 Task: Join the meeting with the help of the meeting code.
Action: Mouse moved to (1007, 100)
Screenshot: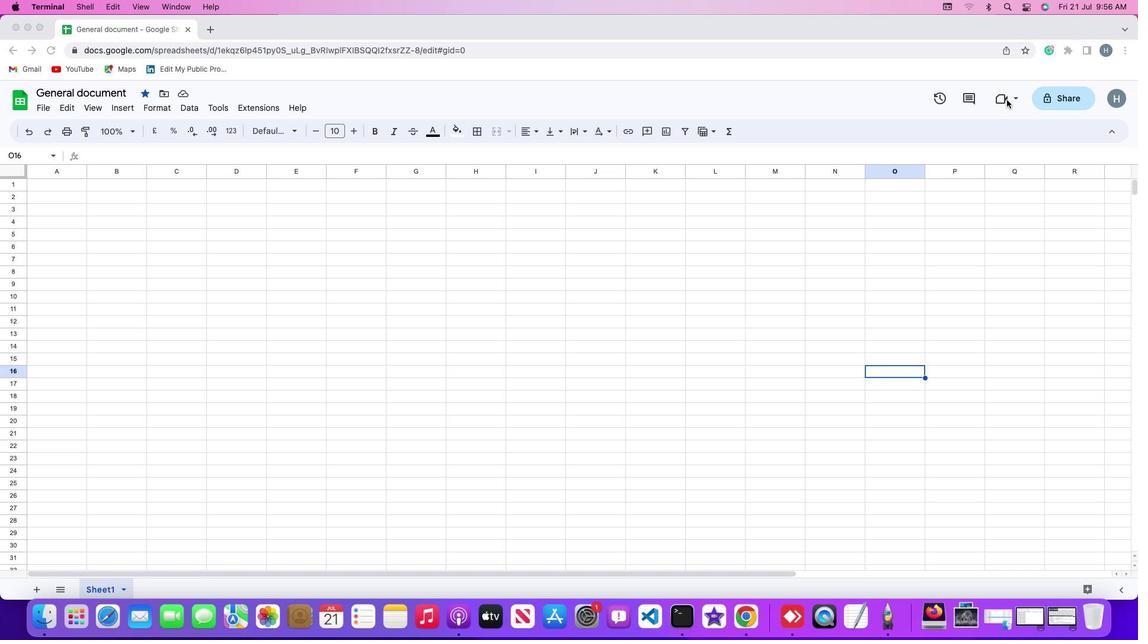
Action: Mouse pressed left at (1007, 100)
Screenshot: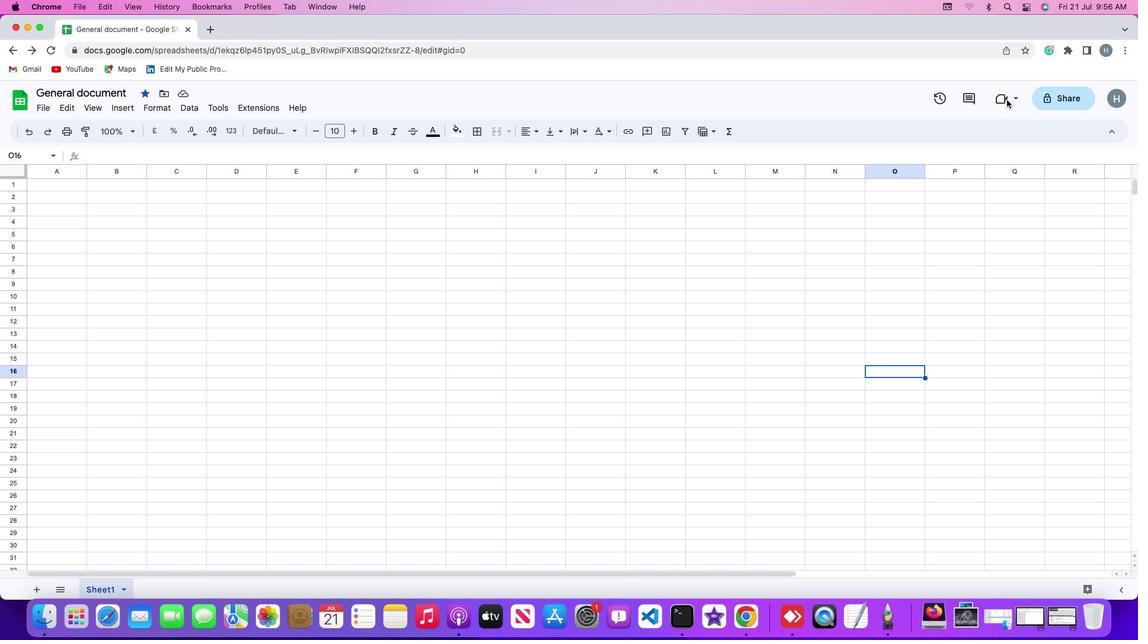 
Action: Mouse moved to (1013, 97)
Screenshot: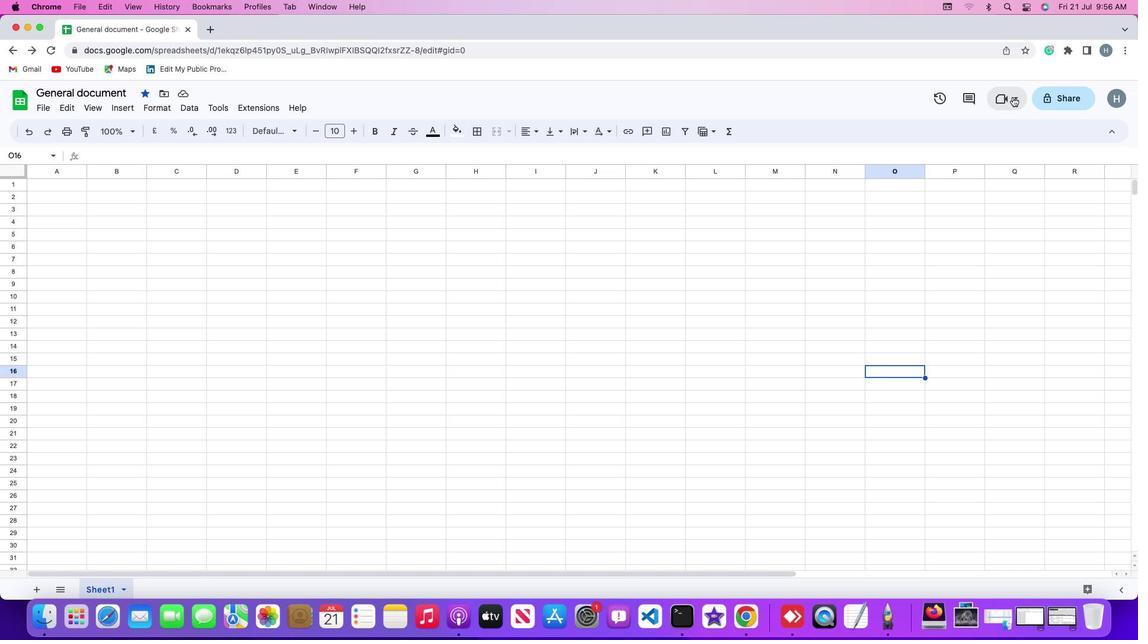 
Action: Mouse pressed left at (1013, 97)
Screenshot: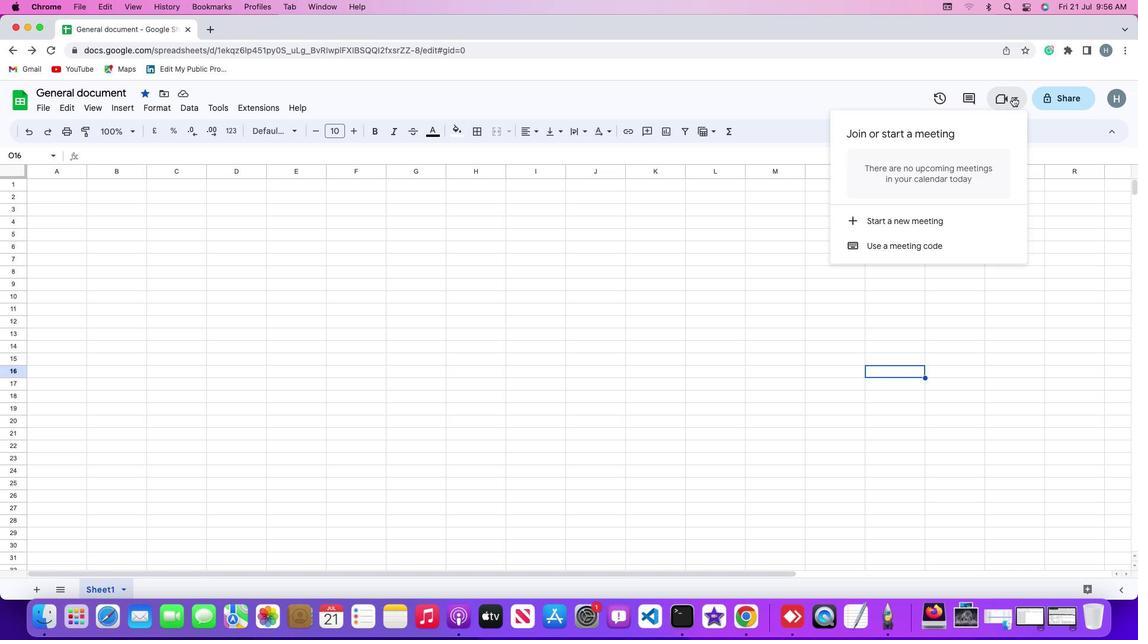
Action: Mouse moved to (917, 248)
Screenshot: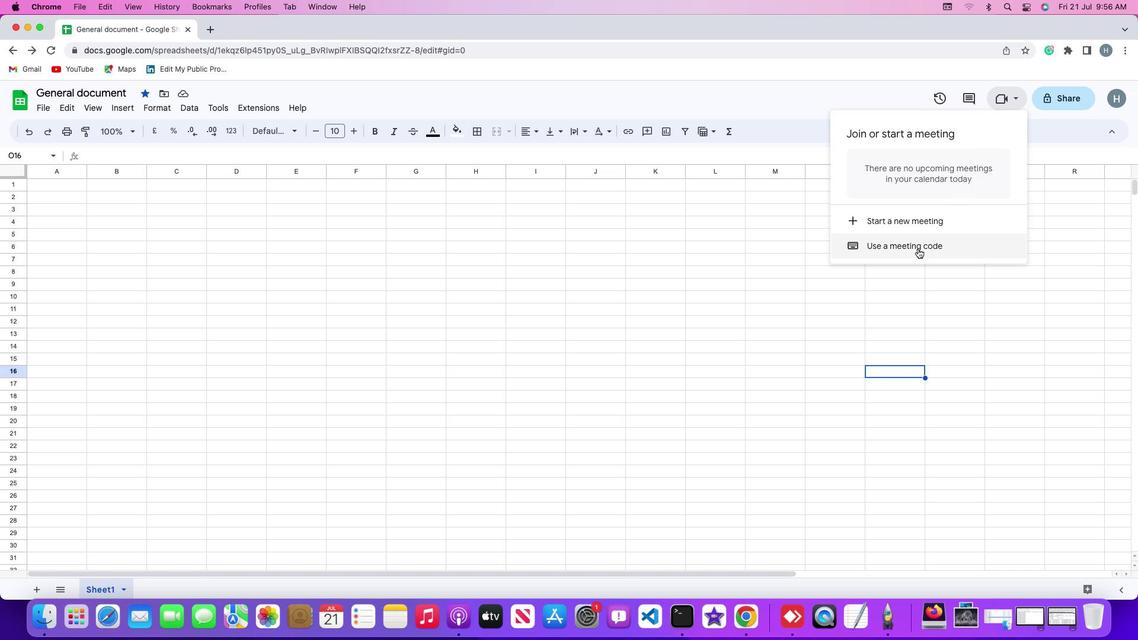 
Action: Mouse pressed left at (917, 248)
Screenshot: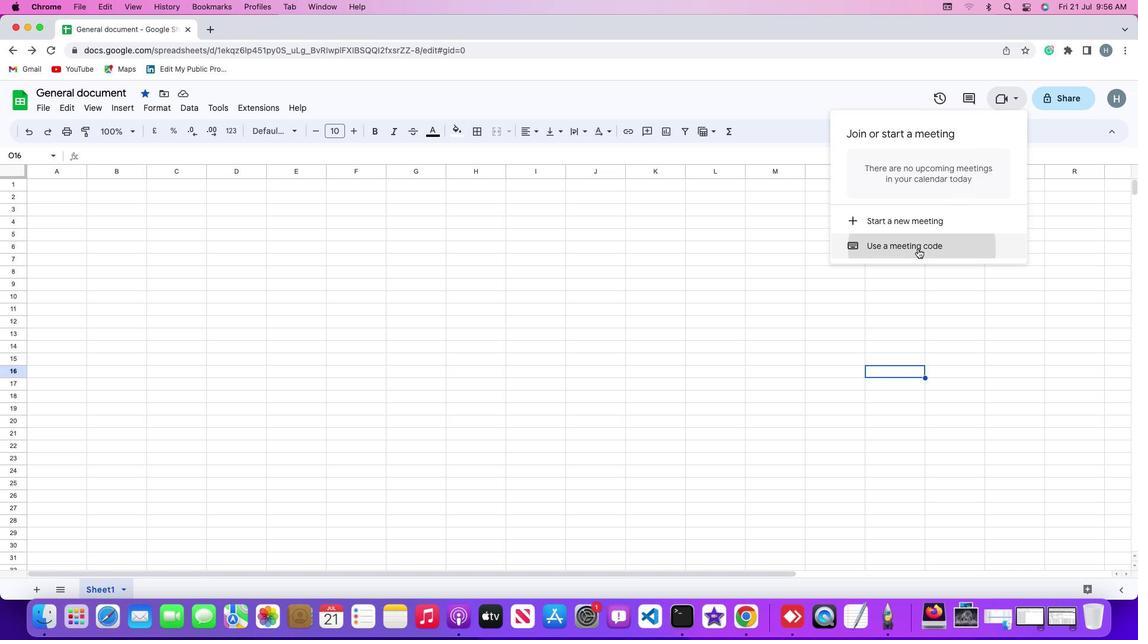
Action: Mouse moved to (919, 213)
Screenshot: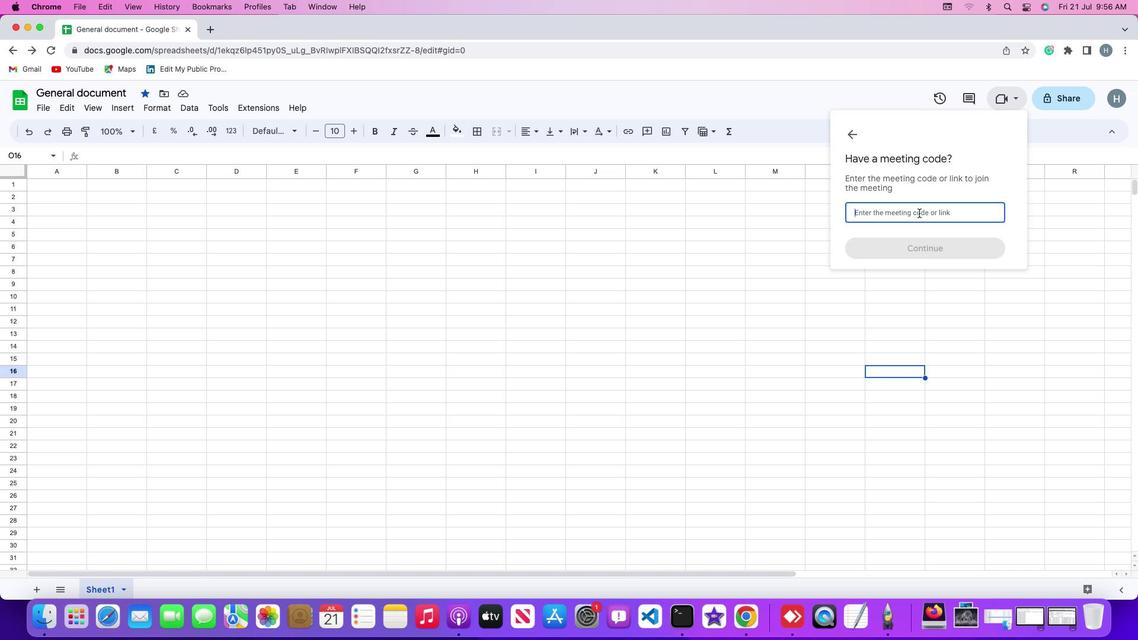 
Action: Mouse pressed left at (919, 213)
Screenshot: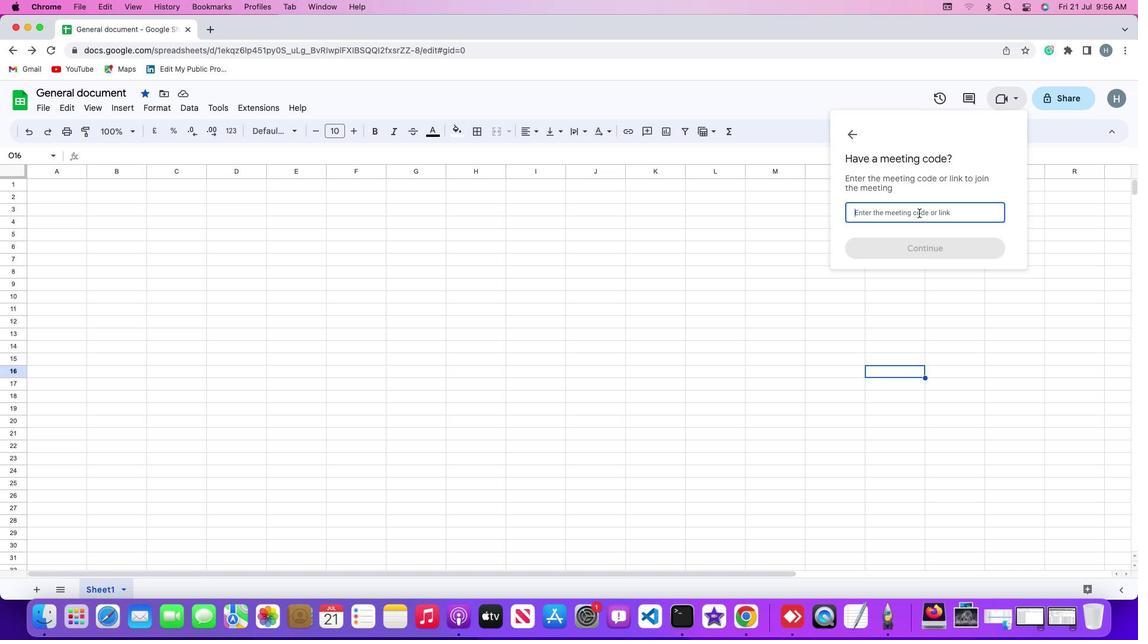 
Action: Mouse moved to (943, 285)
Screenshot: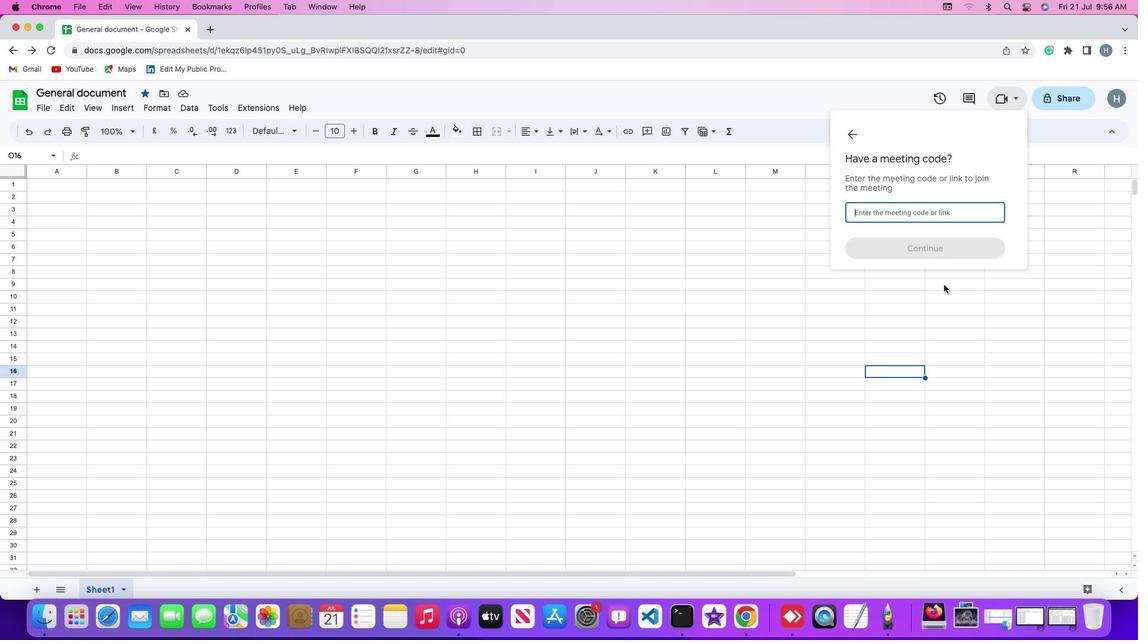 
